 Task: Create a section Discovery and in the section, add a milestone Content Management System (CMS) Upgrade in the project WorkWave.
Action: Mouse moved to (210, 596)
Screenshot: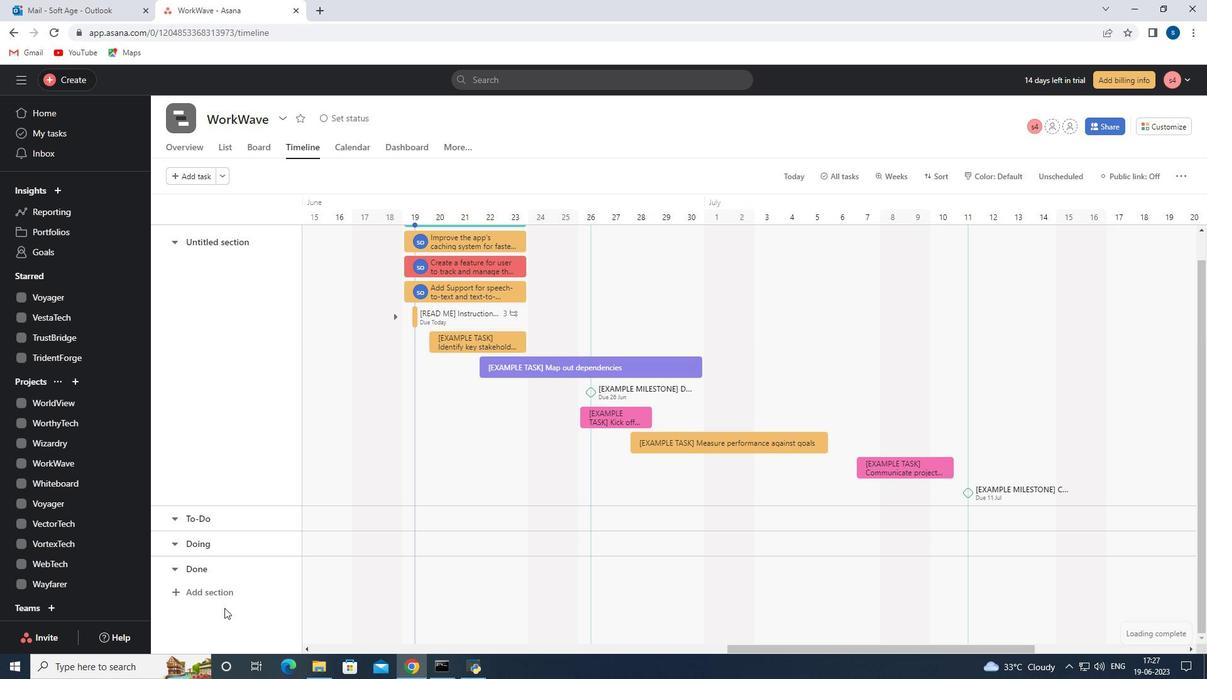 
Action: Mouse pressed left at (210, 596)
Screenshot: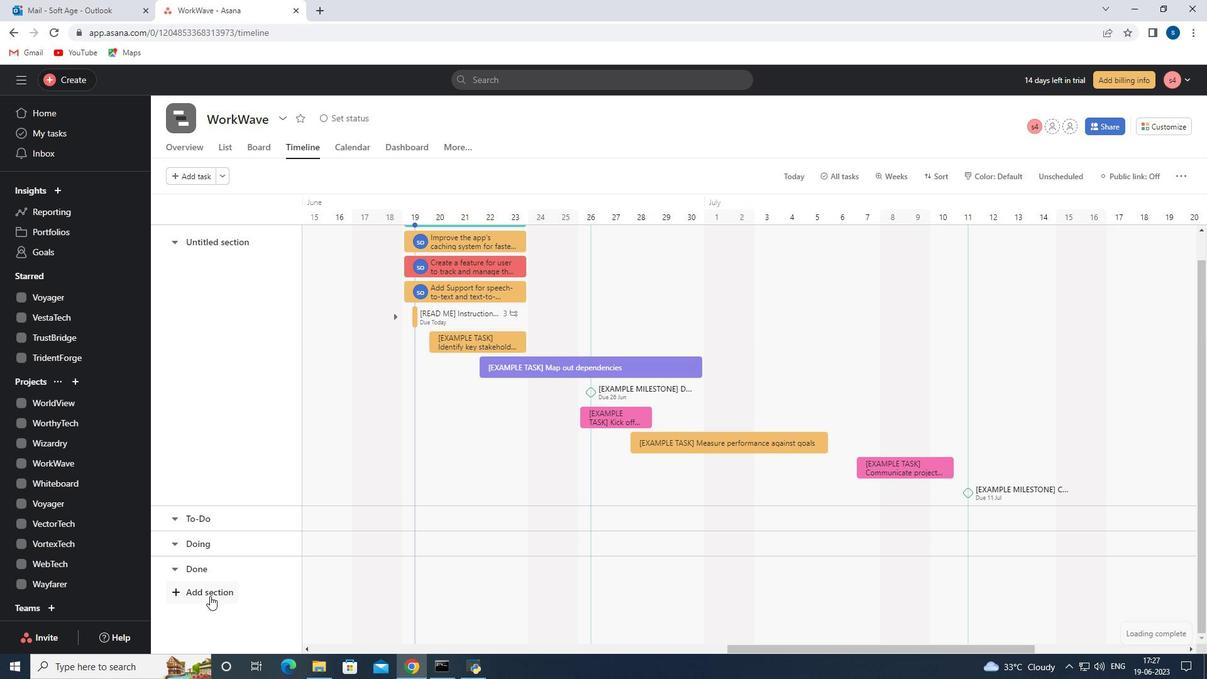 
Action: Mouse moved to (288, 600)
Screenshot: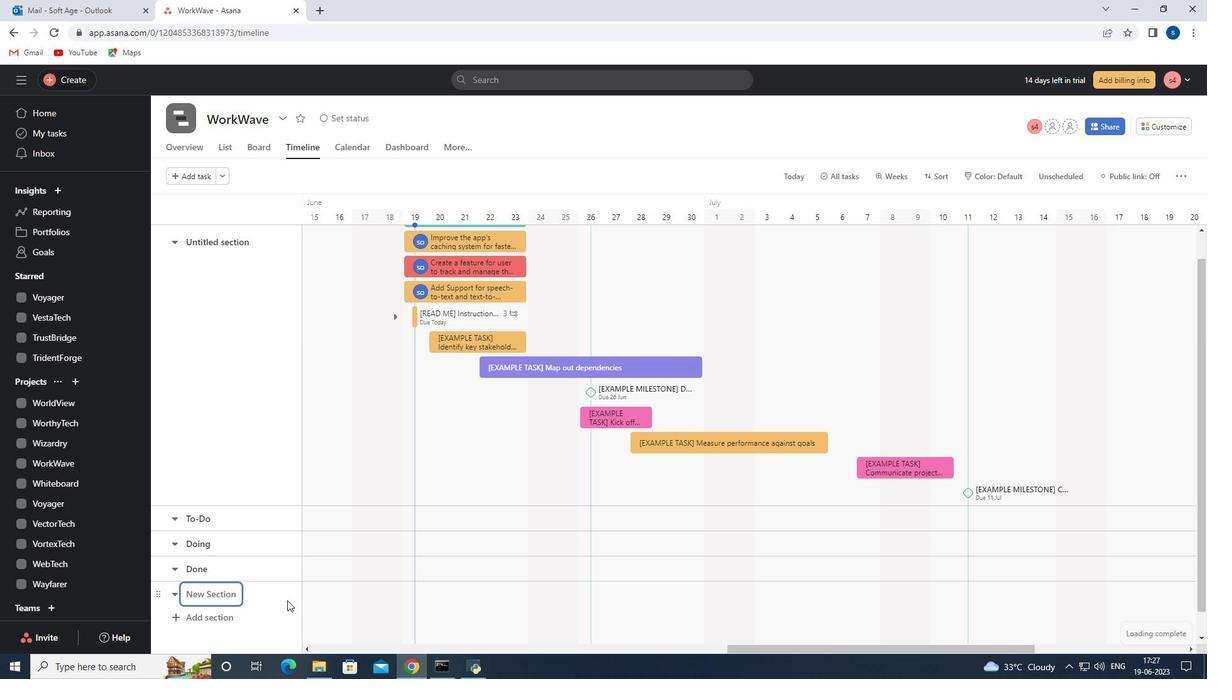 
Action: Key pressed <Key.shift>Discovery<Key.space>
Screenshot: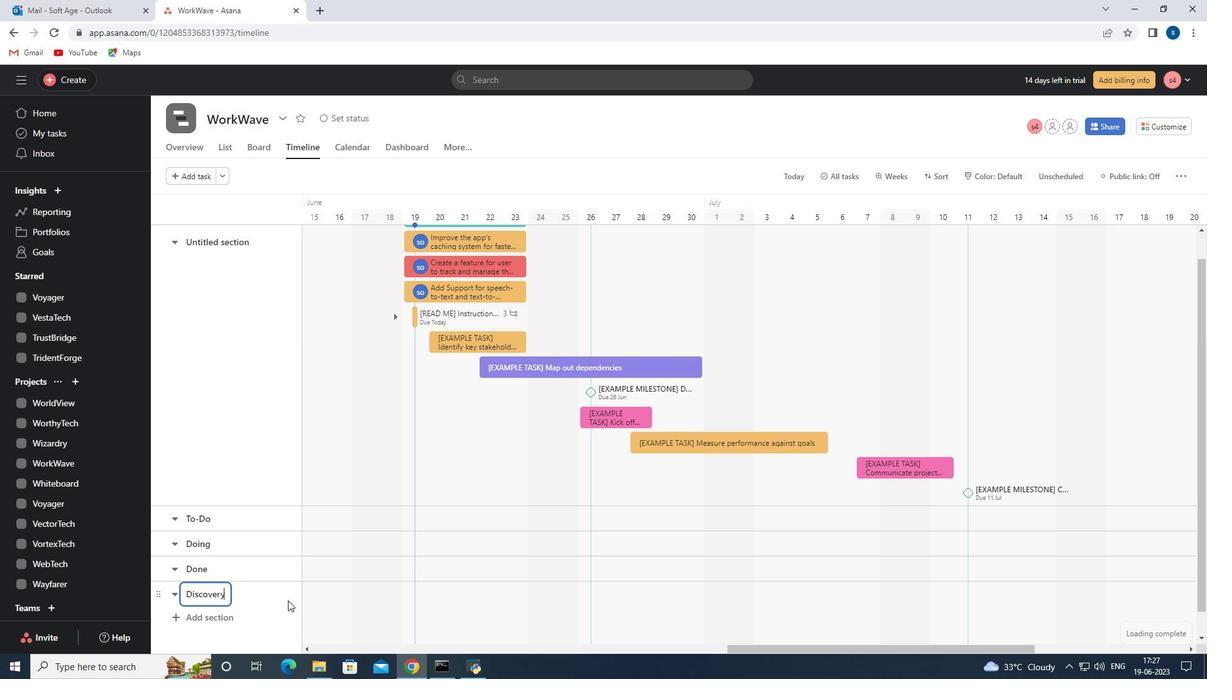 
Action: Mouse moved to (316, 595)
Screenshot: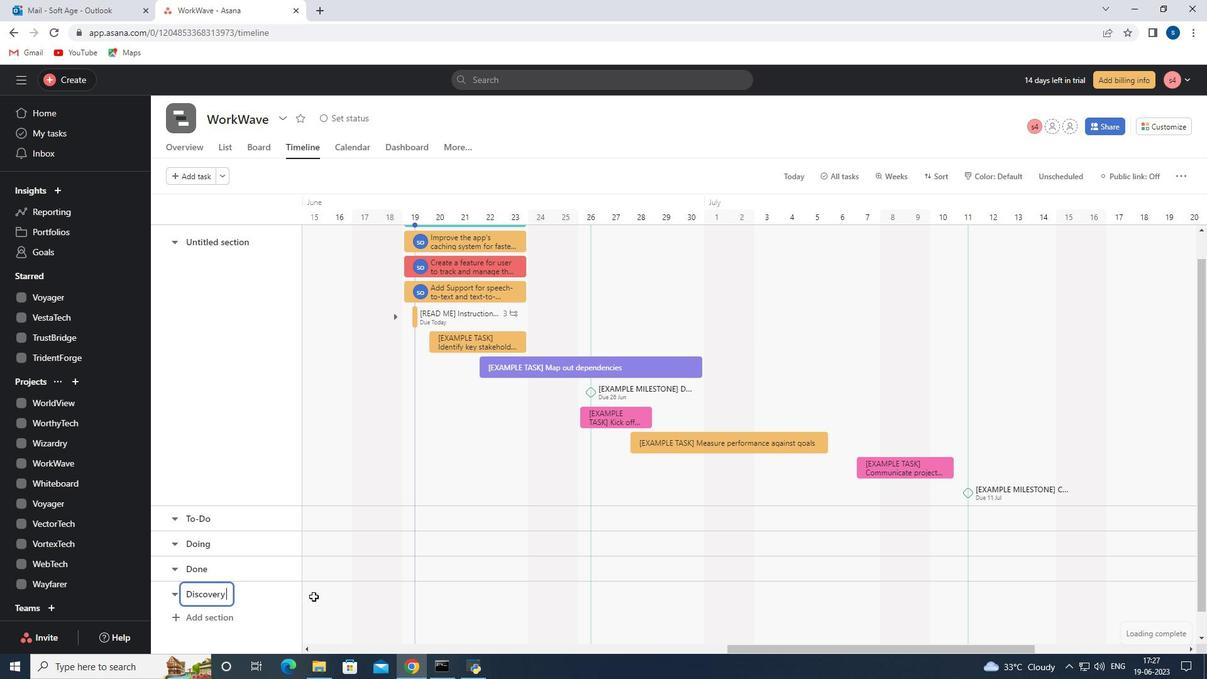 
Action: Mouse pressed left at (316, 595)
Screenshot: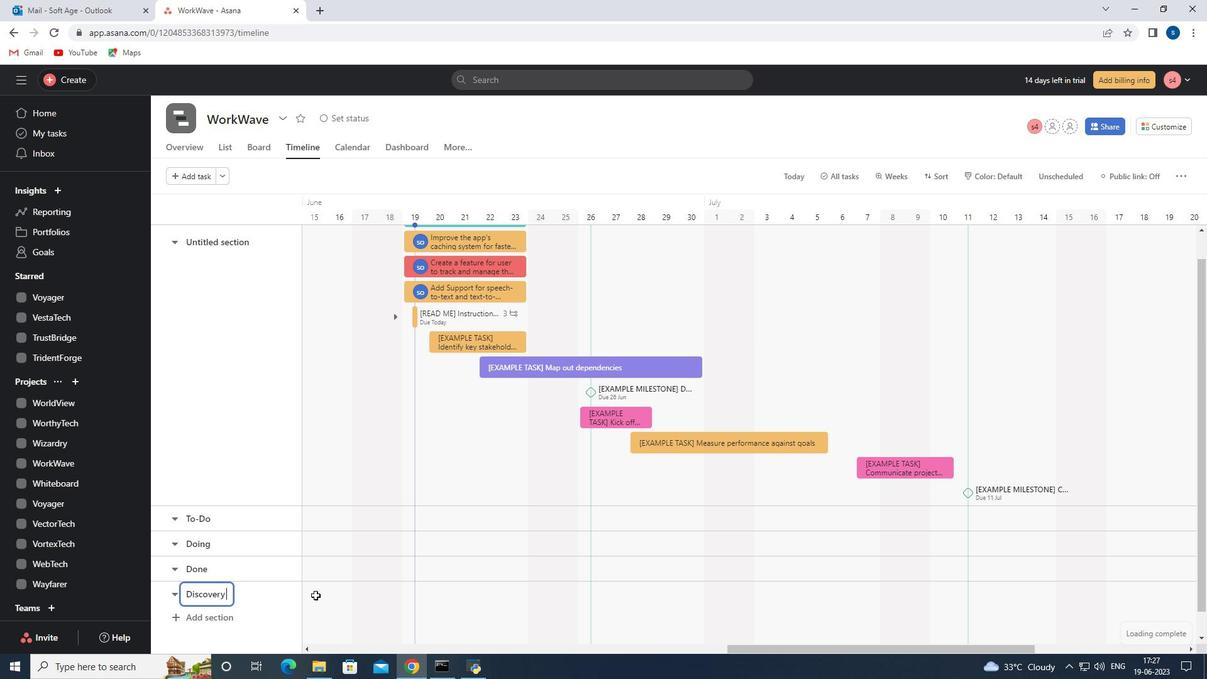 
Action: Mouse moved to (338, 594)
Screenshot: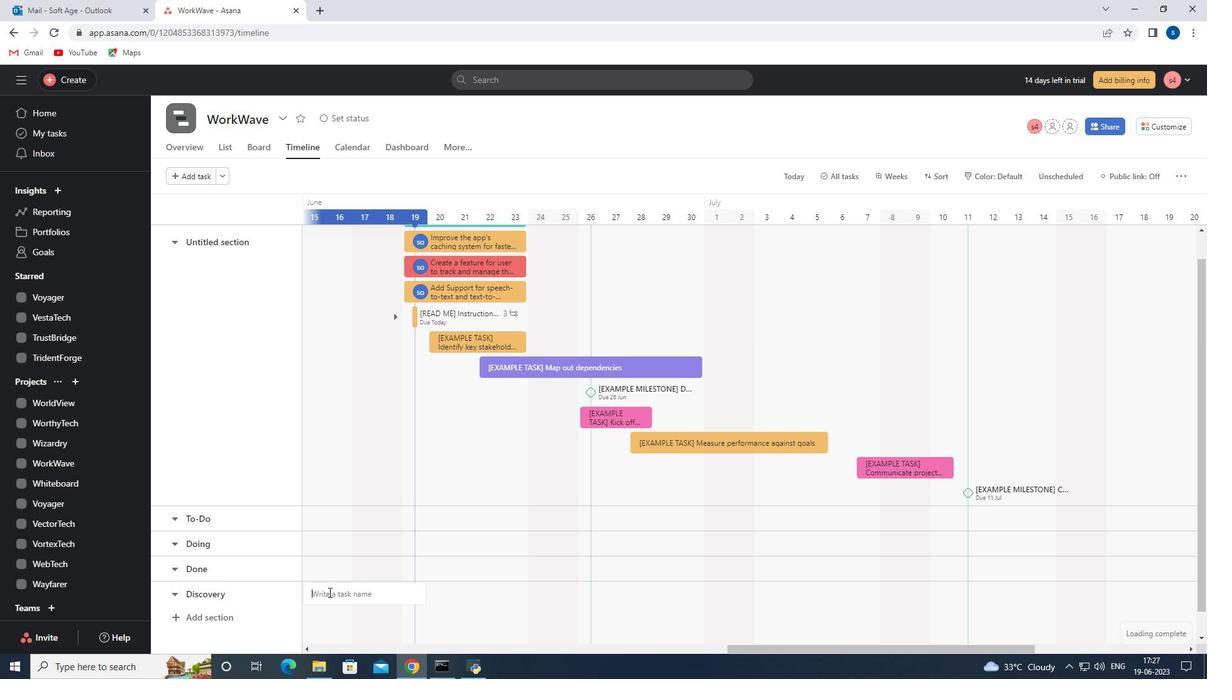 
Action: Key pressed <Key.shift><Key.shift><Key.shift><Key.shift><Key.shift><Key.shift><Key.shift><Key.shift><Key.shift><Key.shift><Key.shift>Content<Key.space><Key.shift>Management<Key.space>
Screenshot: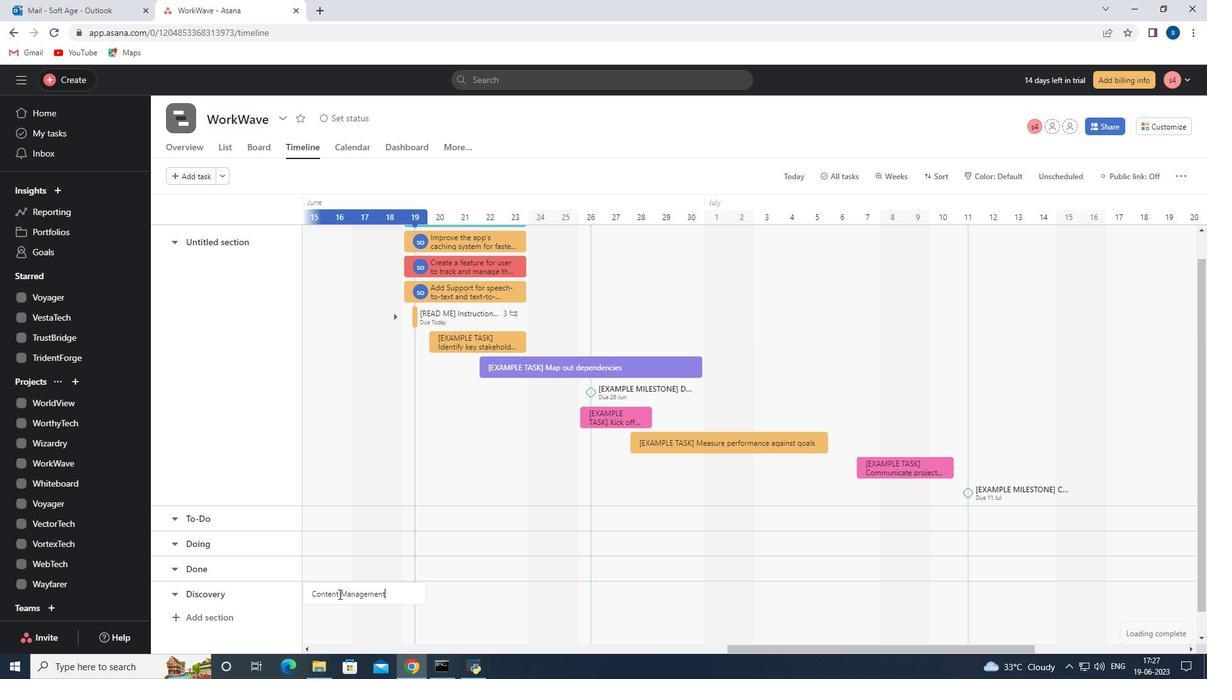 
Action: Mouse moved to (338, 594)
Screenshot: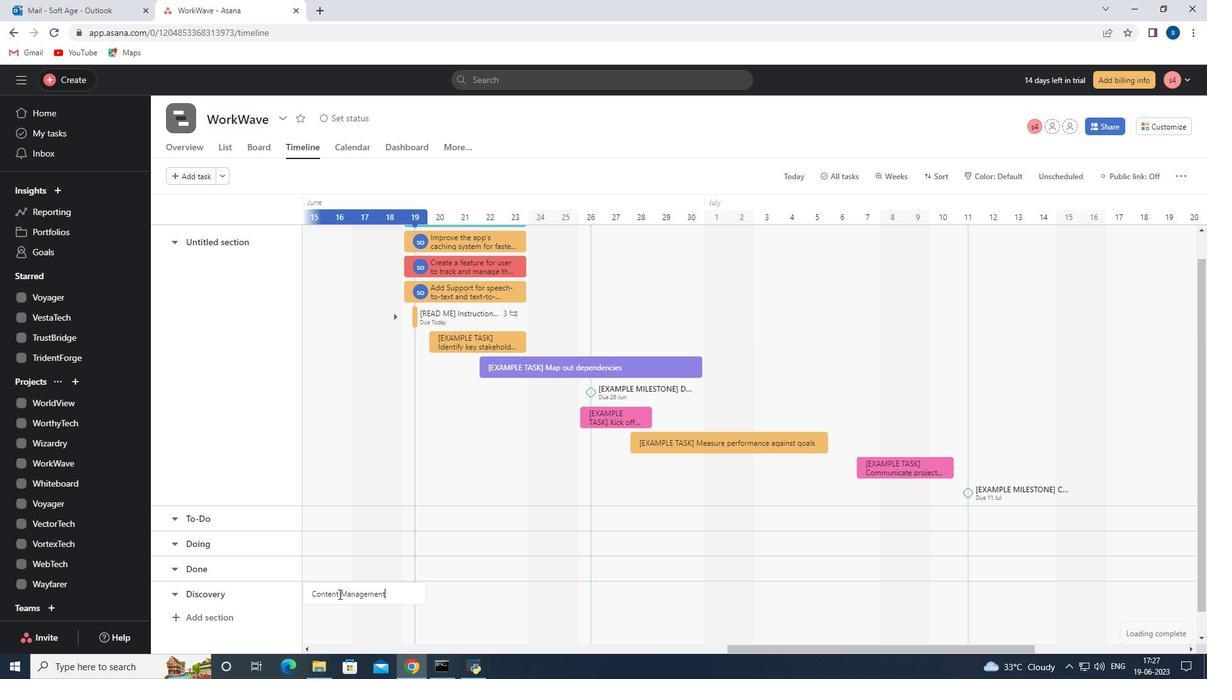 
Action: Key pressed <Key.shift>System<Key.space><Key.shift>(<Key.shift>CMS)
Screenshot: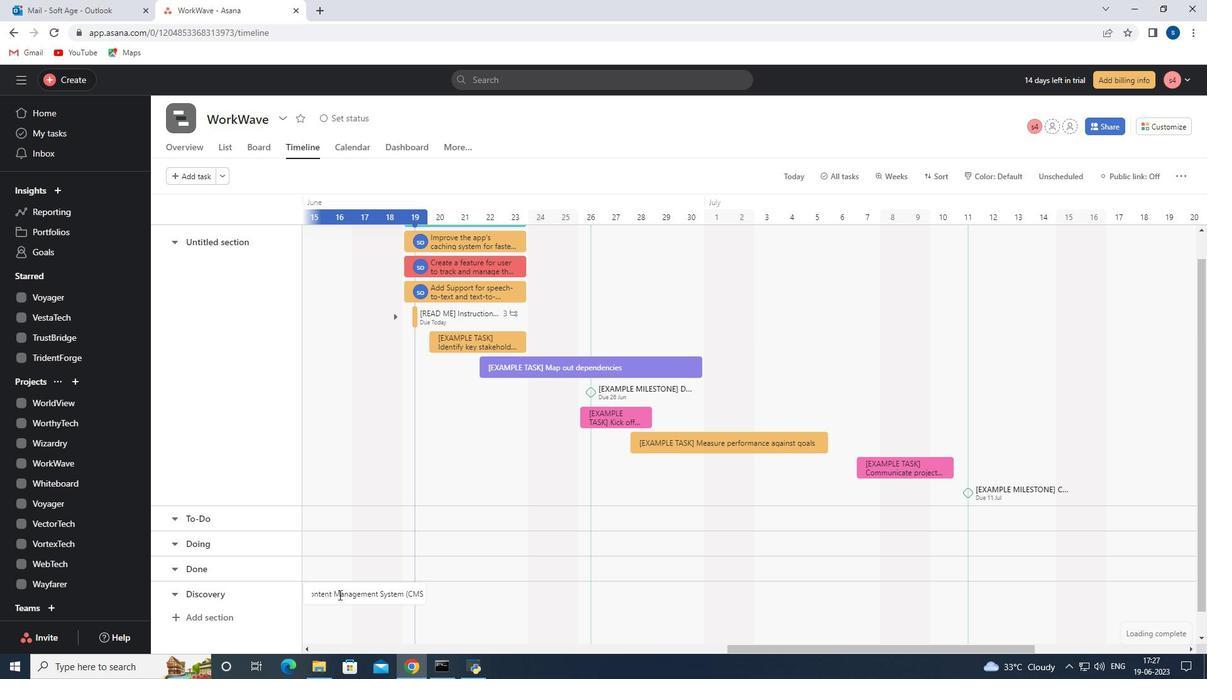 
Action: Mouse moved to (395, 589)
Screenshot: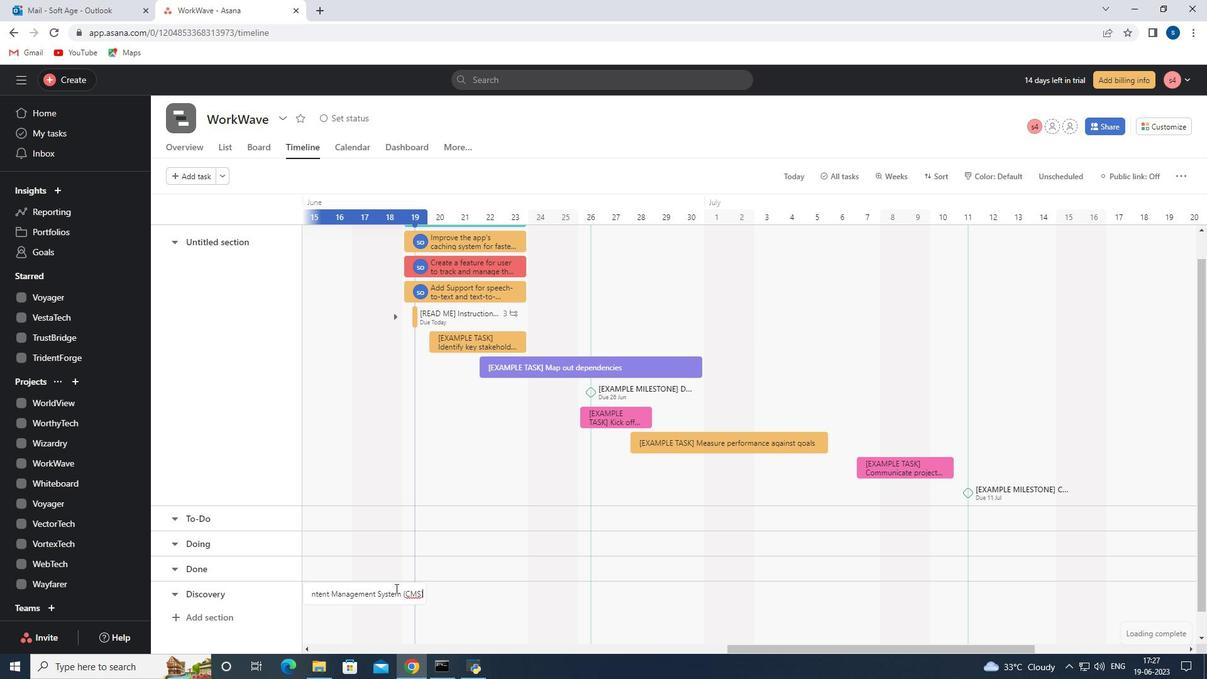
Action: Mouse pressed right at (395, 588)
Screenshot: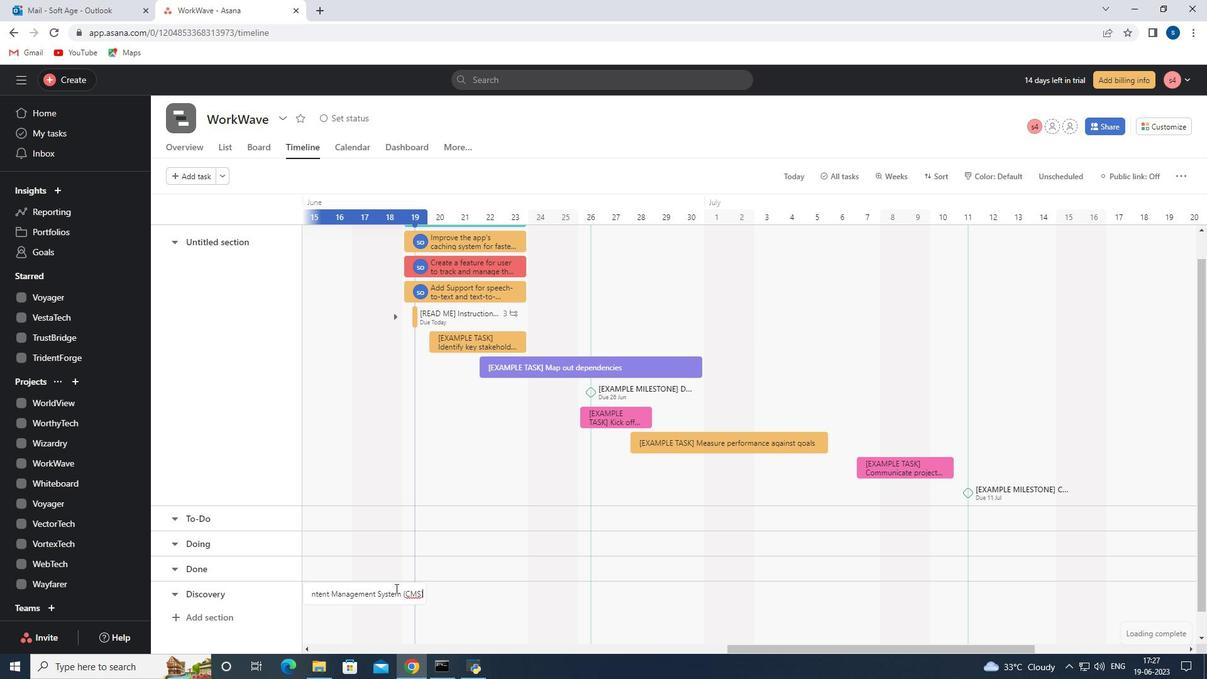 
Action: Mouse moved to (429, 519)
Screenshot: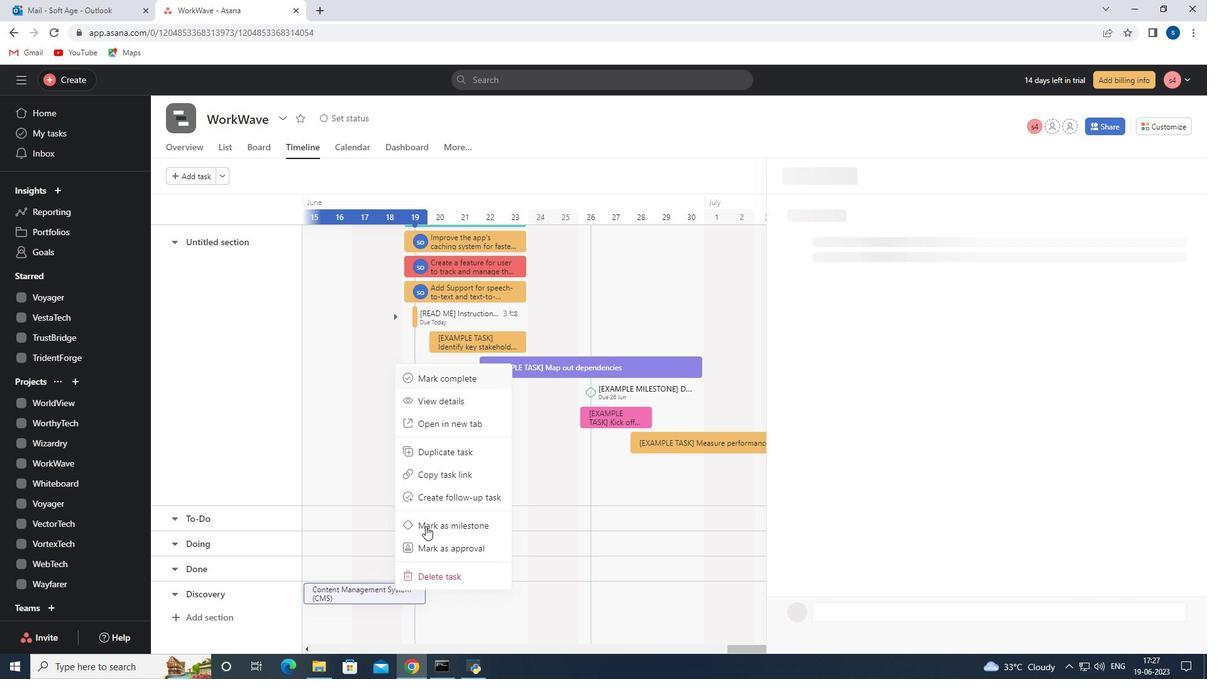 
Action: Mouse pressed left at (429, 519)
Screenshot: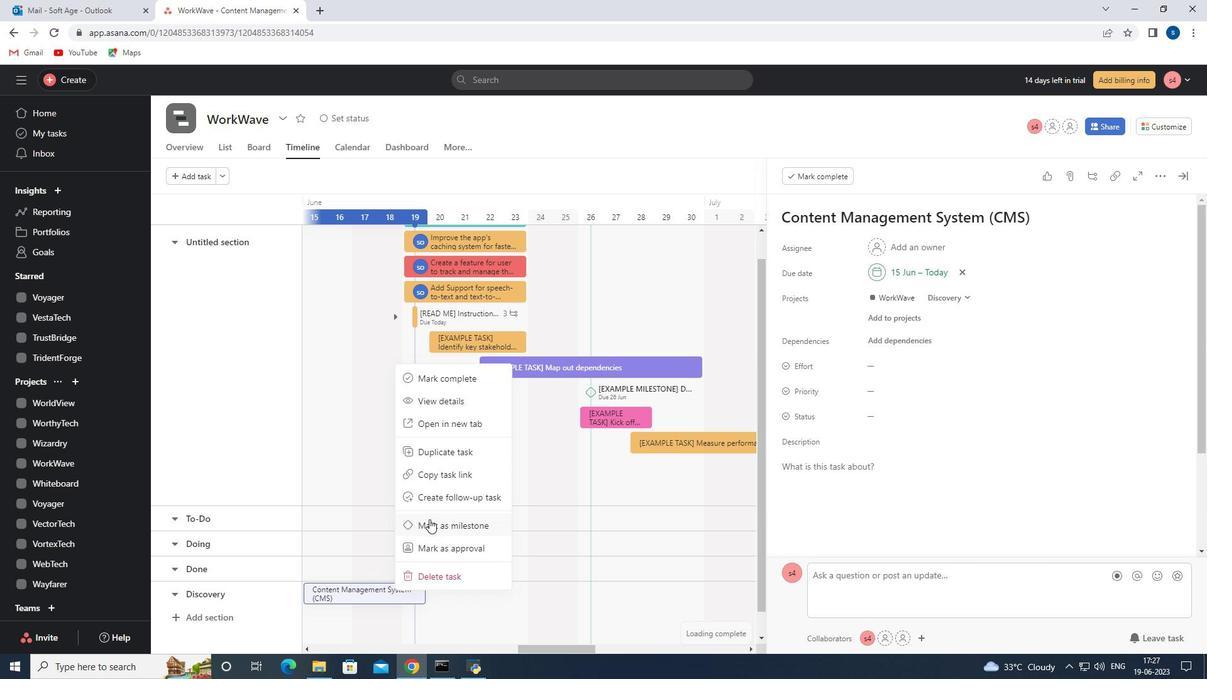
Action: Mouse moved to (526, 554)
Screenshot: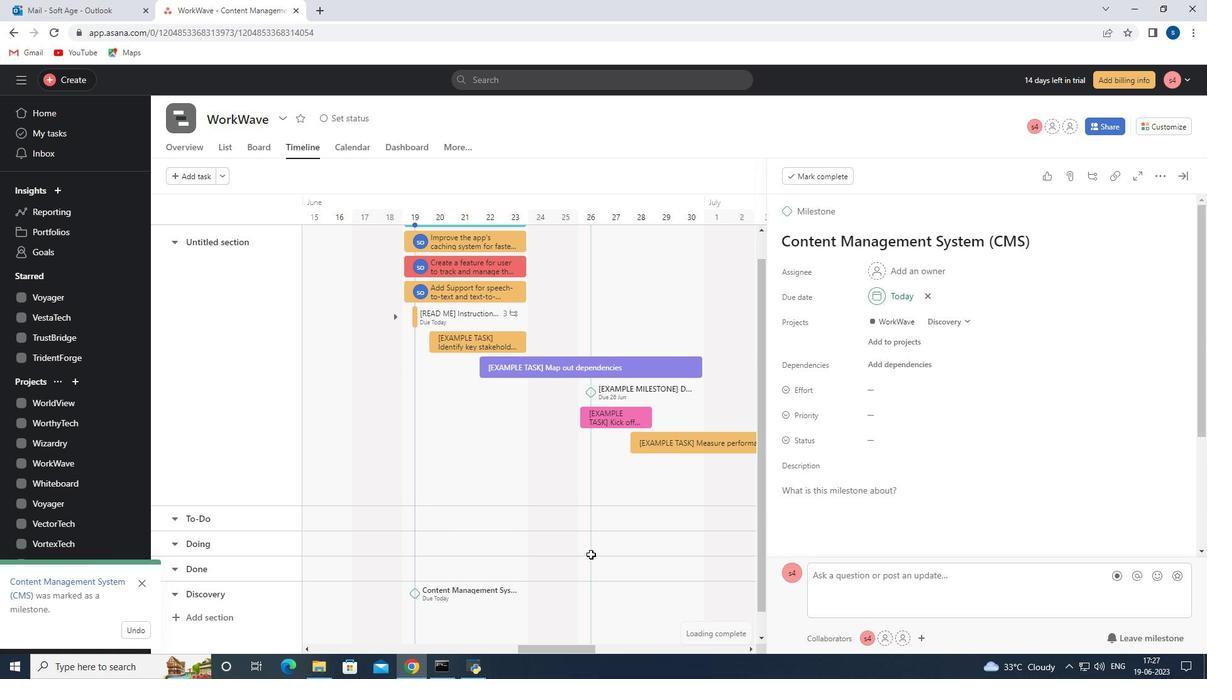 
